 Task: In the  document illustration.txt. Insert footer and write 'www.nexusTech.com'. Find the word using Dictionary 'gratitude' Use the tool word Count and display word count while typing
Action: Mouse moved to (118, 64)
Screenshot: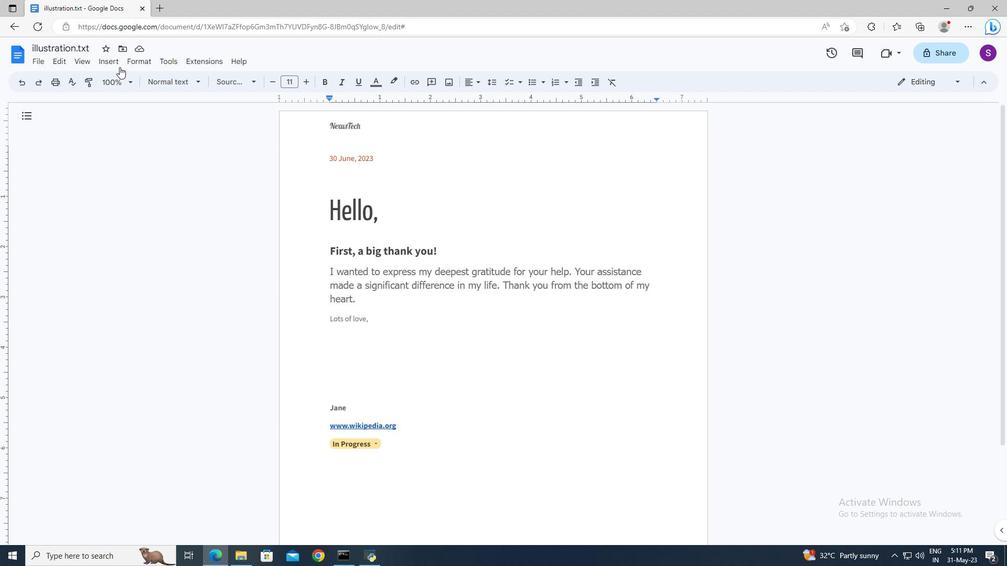 
Action: Mouse pressed left at (118, 64)
Screenshot: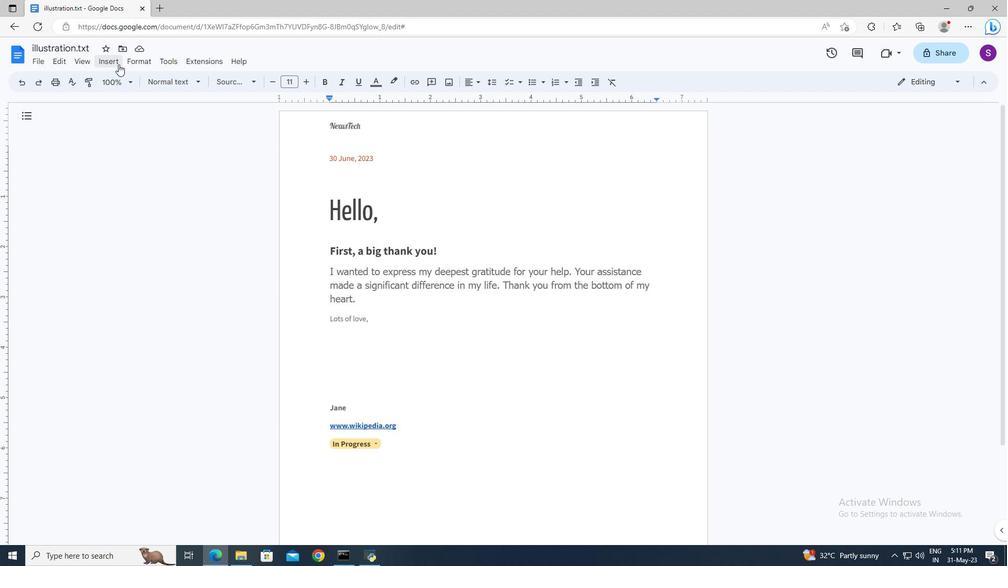 
Action: Mouse moved to (146, 324)
Screenshot: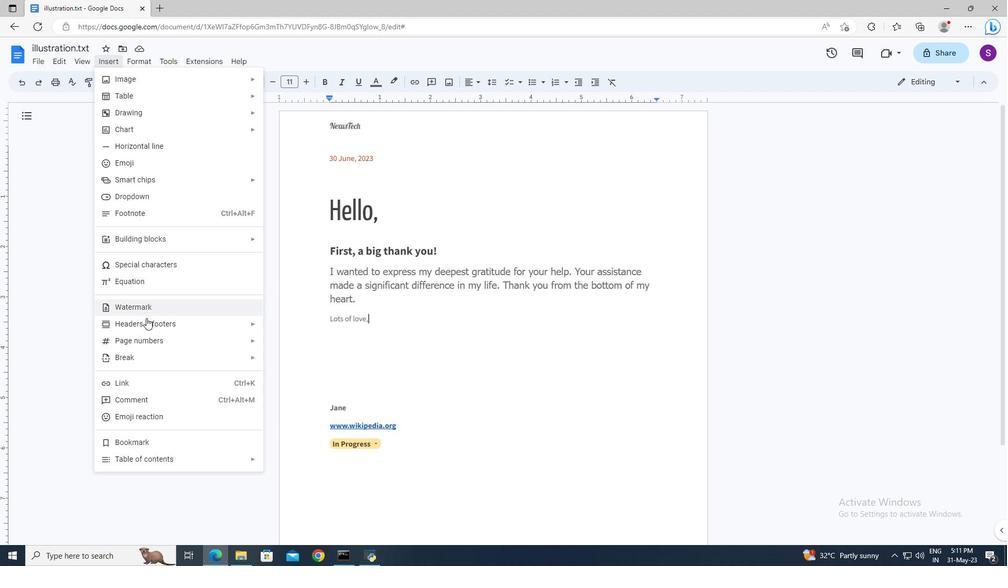 
Action: Mouse pressed left at (146, 324)
Screenshot: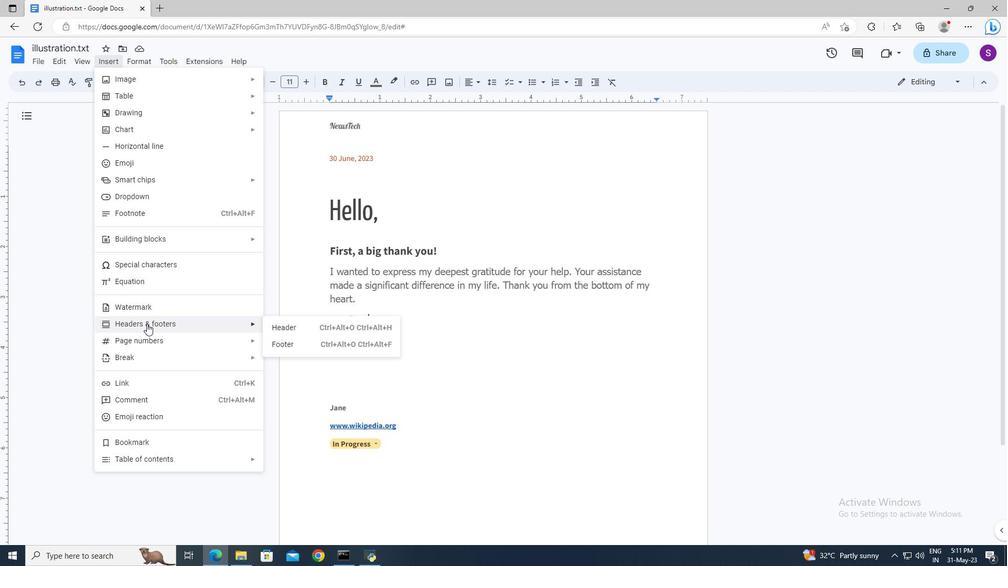 
Action: Mouse moved to (290, 349)
Screenshot: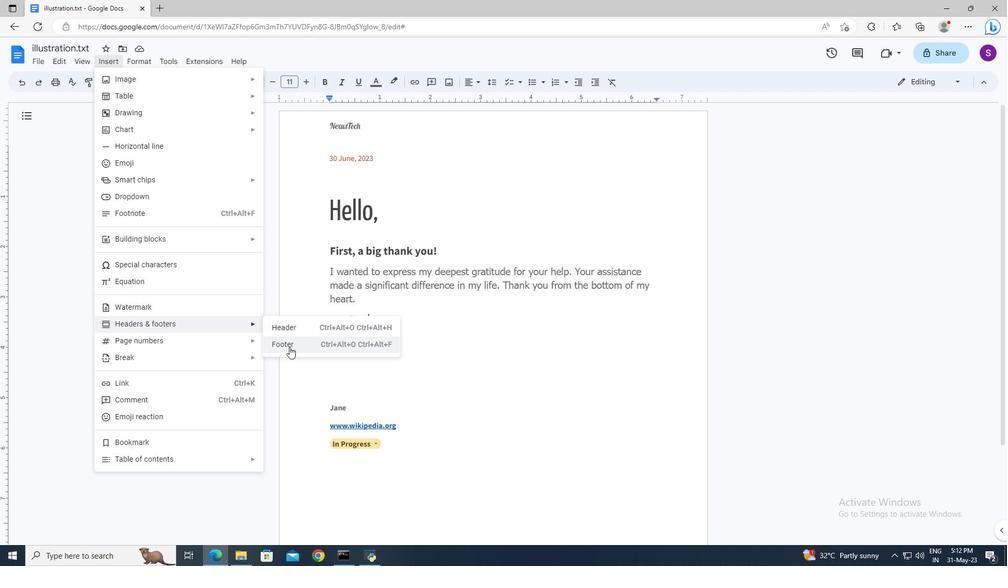 
Action: Mouse pressed left at (290, 349)
Screenshot: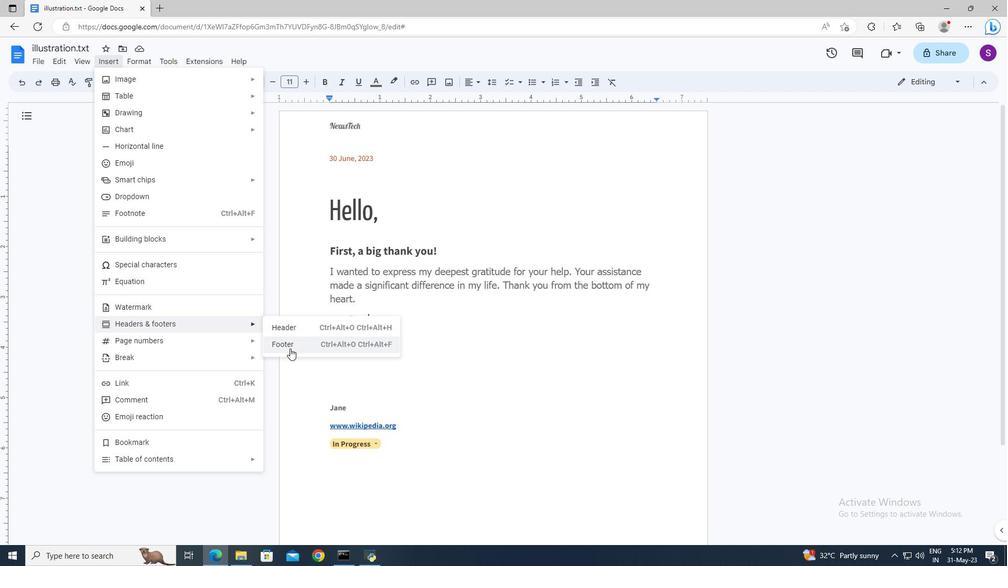
Action: Key pressed www.nexus<Key.shift_r>Tech.com
Screenshot: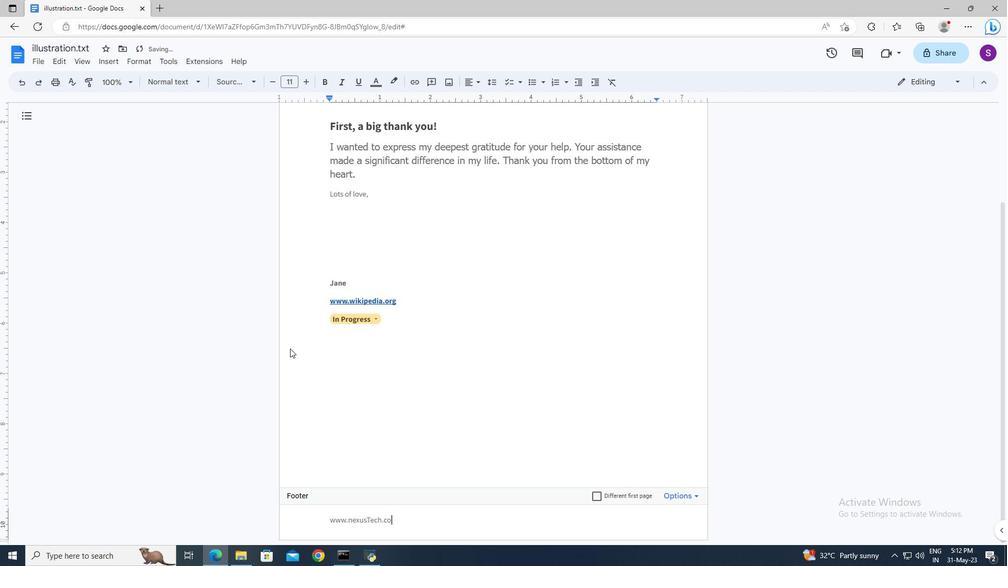 
Action: Mouse moved to (426, 207)
Screenshot: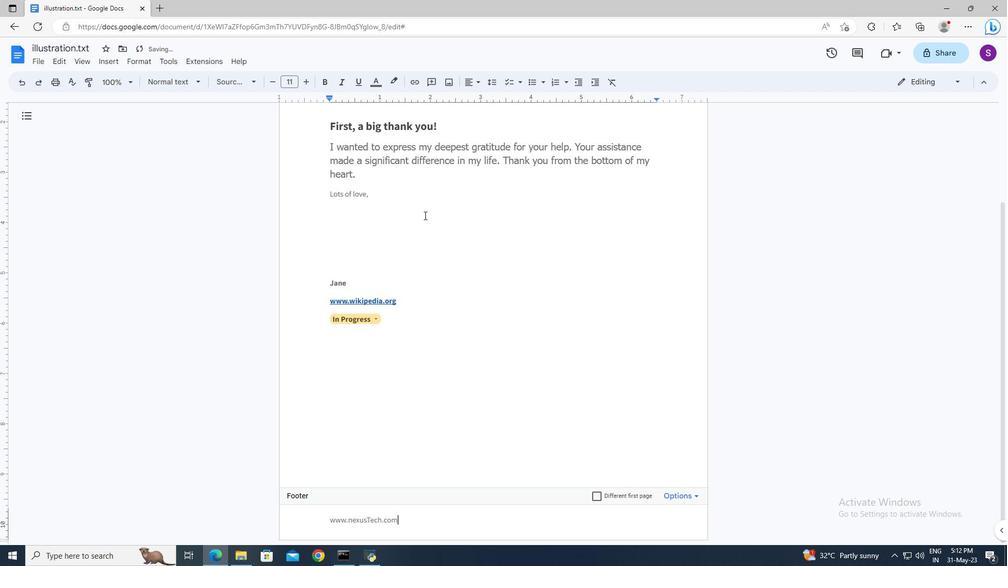 
Action: Mouse pressed left at (426, 207)
Screenshot: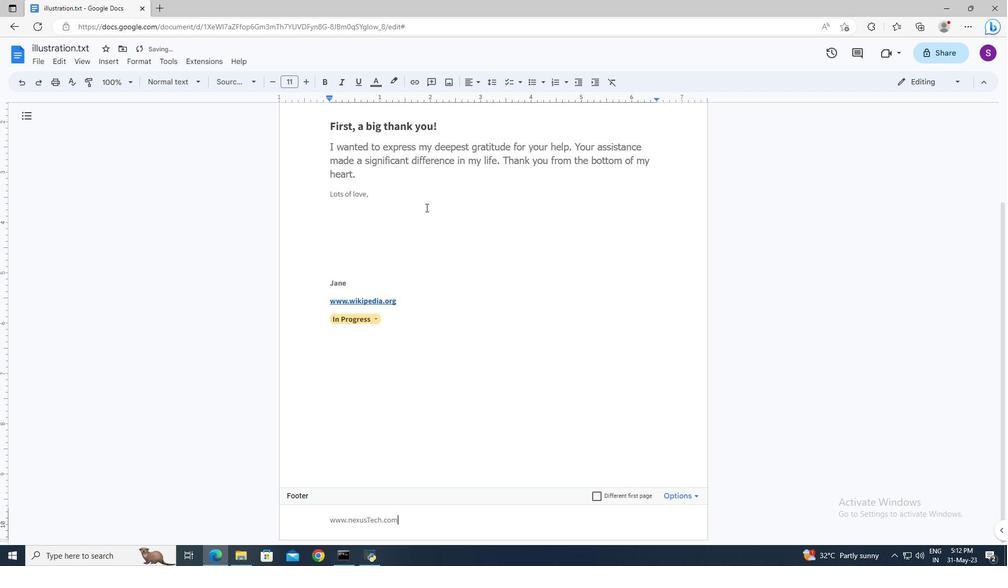 
Action: Mouse scrolled (426, 208) with delta (0, 0)
Screenshot: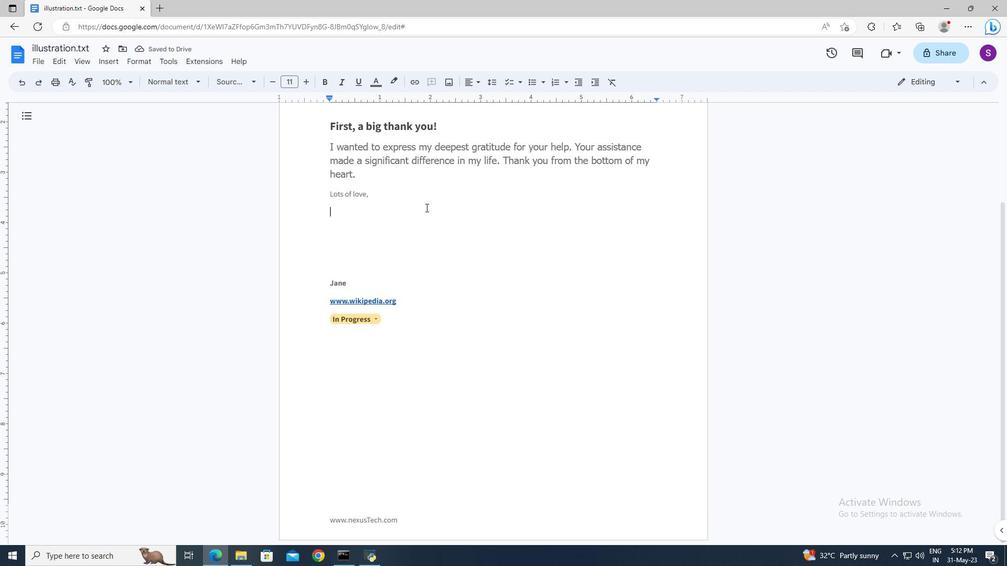 
Action: Mouse scrolled (426, 208) with delta (0, 0)
Screenshot: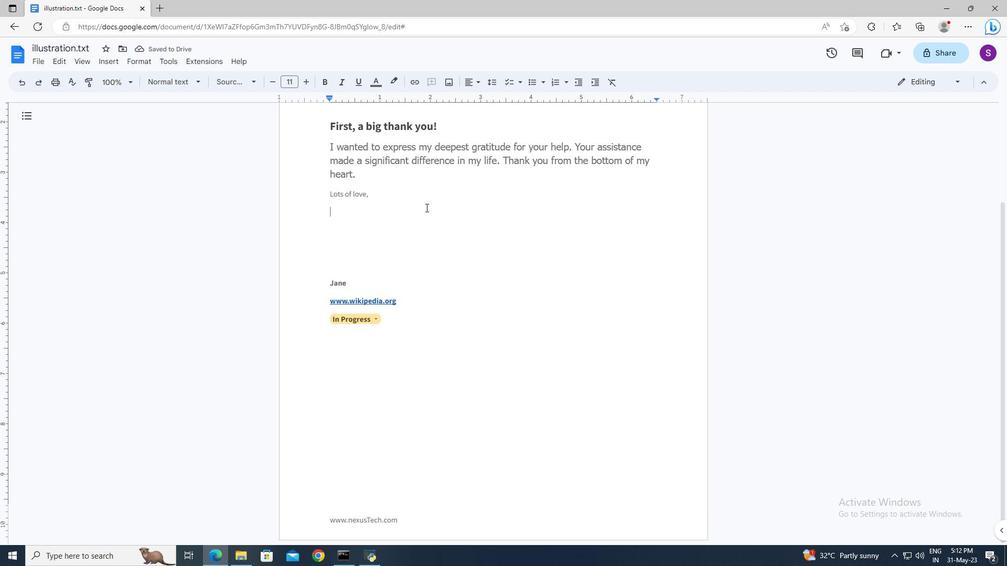 
Action: Mouse scrolled (426, 208) with delta (0, 0)
Screenshot: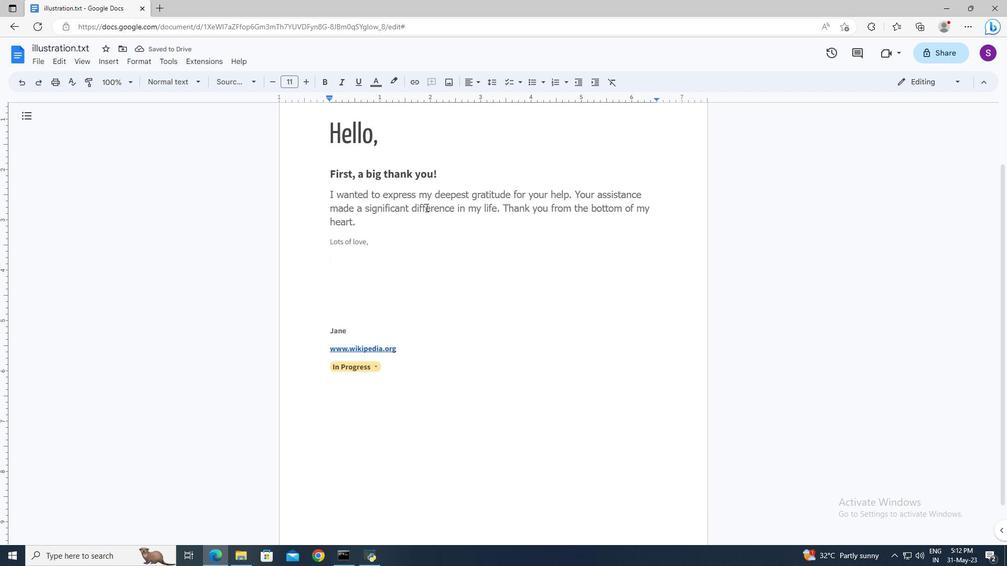 
Action: Mouse moved to (174, 59)
Screenshot: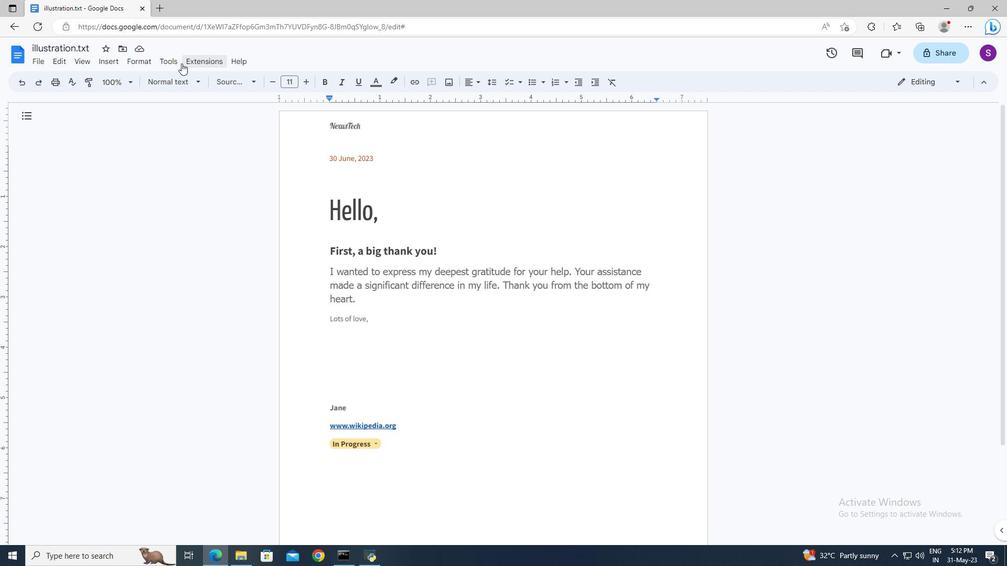 
Action: Mouse pressed left at (174, 59)
Screenshot: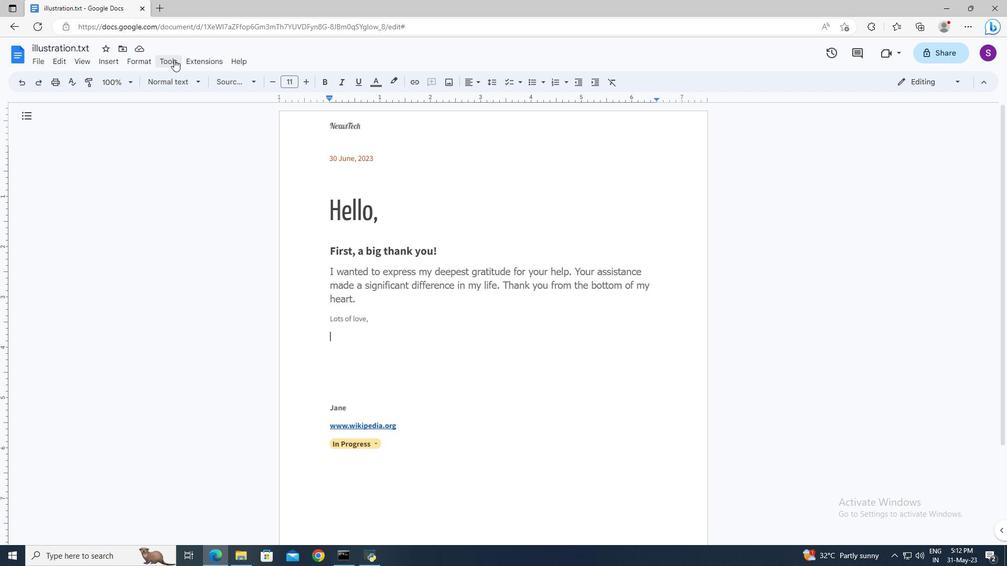 
Action: Mouse moved to (197, 212)
Screenshot: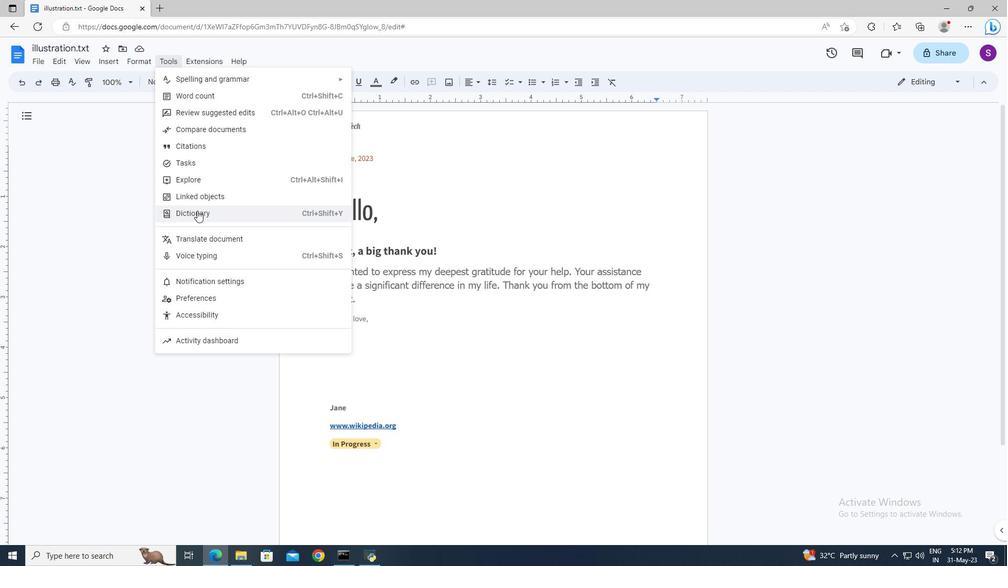 
Action: Mouse pressed left at (197, 212)
Screenshot: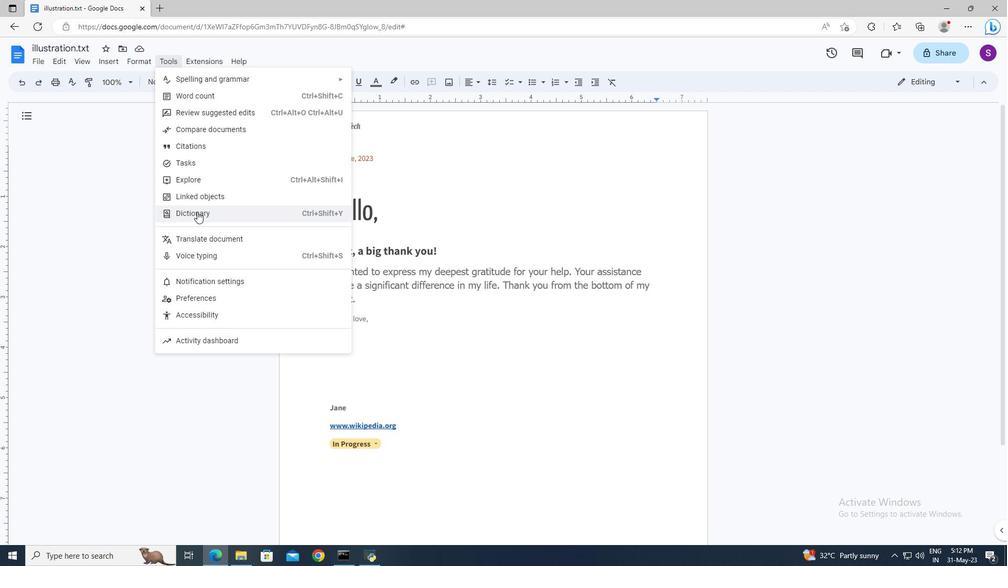 
Action: Mouse moved to (869, 114)
Screenshot: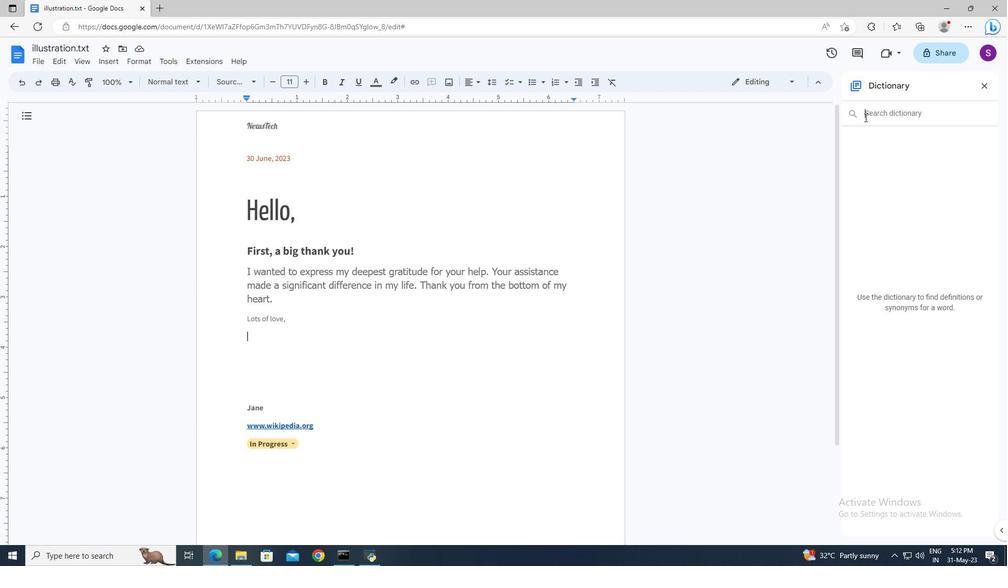 
Action: Mouse pressed left at (869, 114)
Screenshot: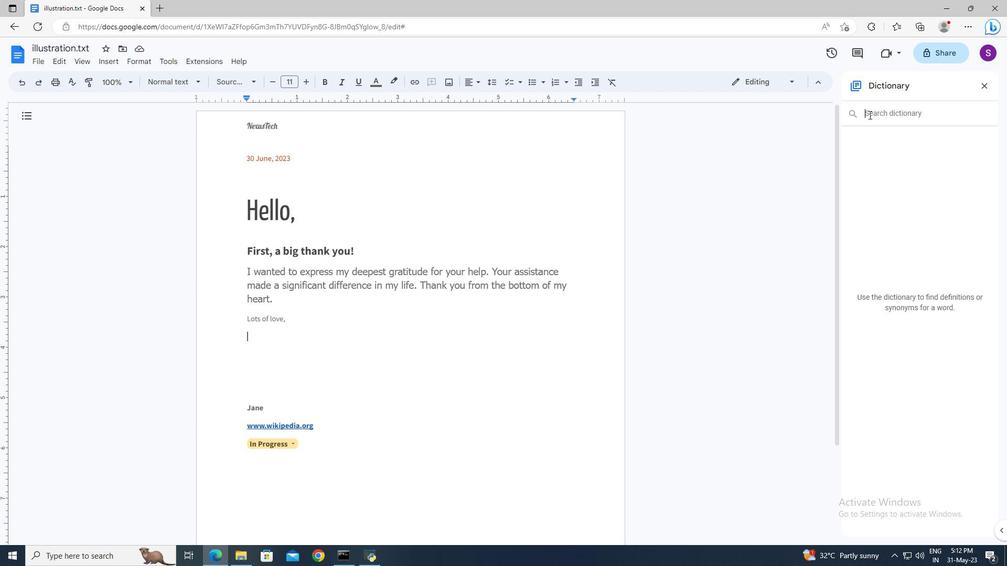 
Action: Key pressed gratitude<Key.enter>
Screenshot: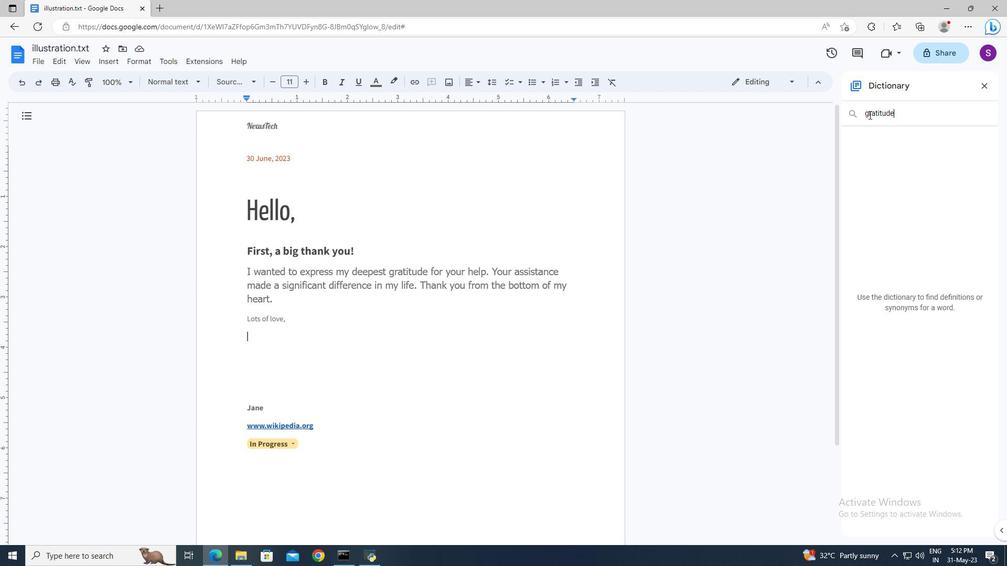 
Action: Mouse moved to (162, 64)
Screenshot: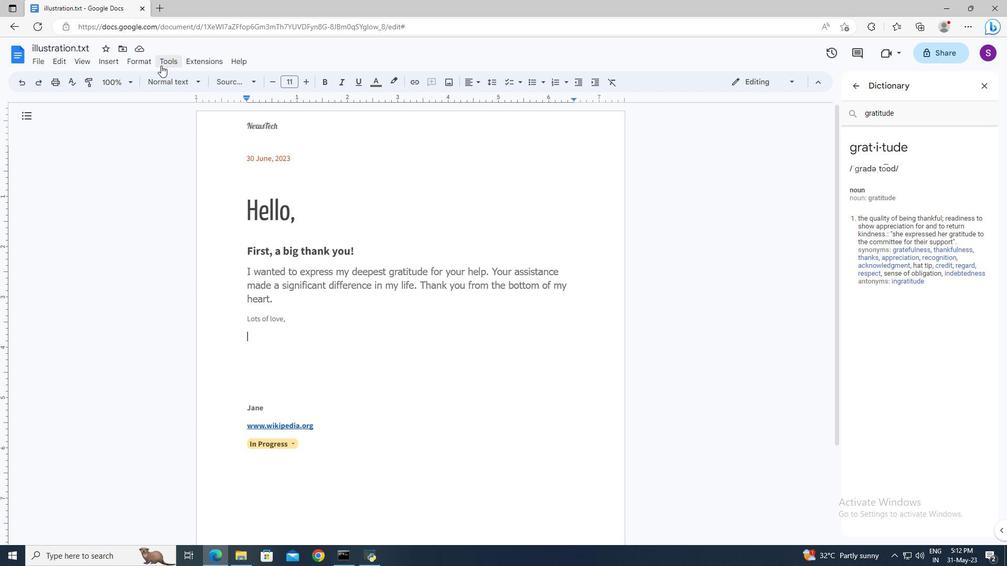 
Action: Mouse pressed left at (162, 64)
Screenshot: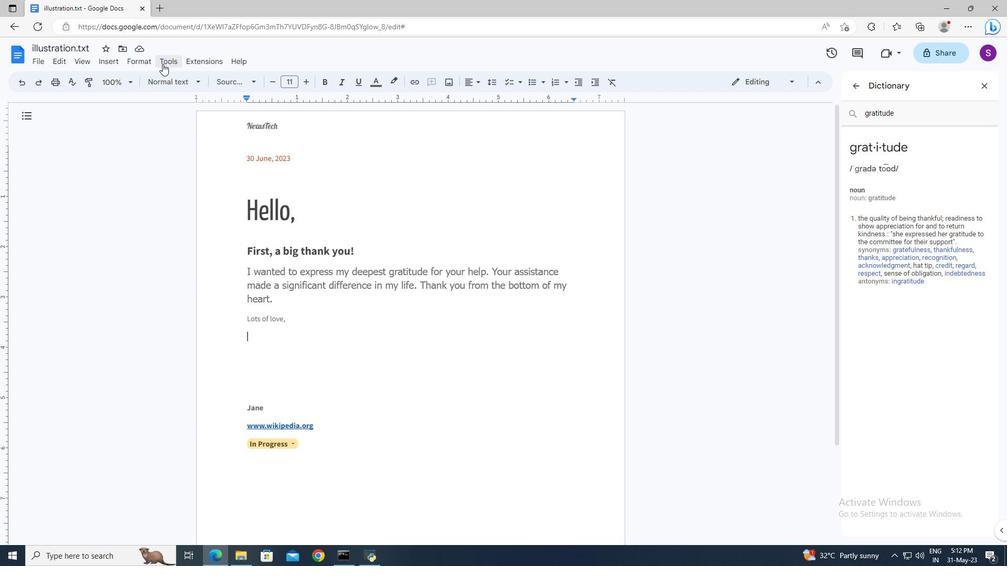 
Action: Mouse moved to (300, 95)
Screenshot: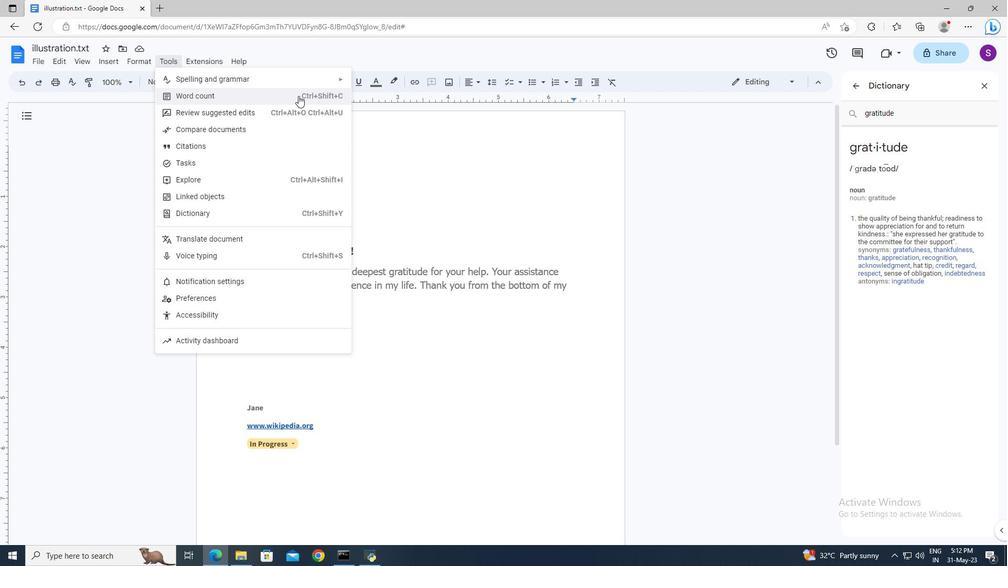 
Action: Mouse pressed left at (300, 95)
Screenshot: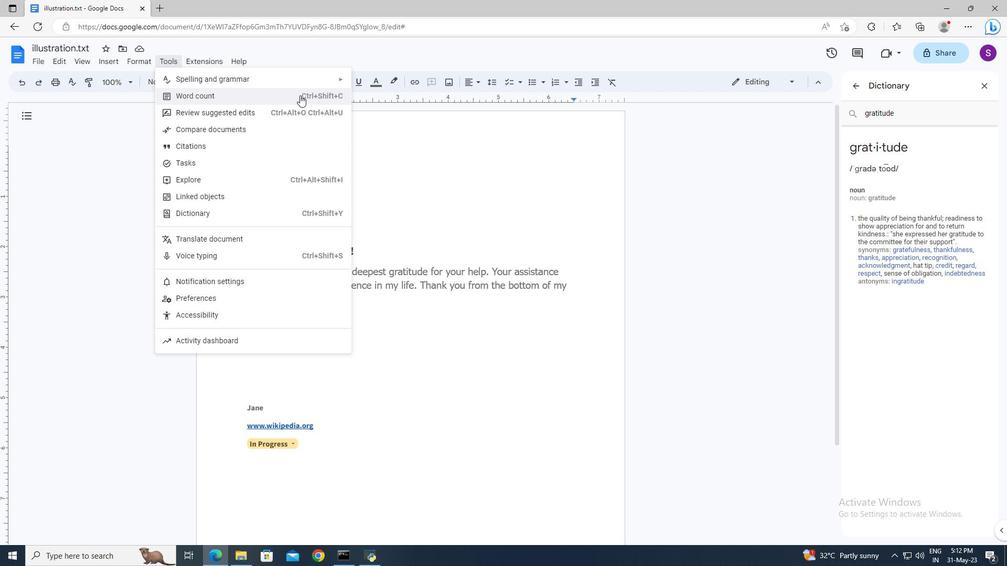 
Action: Mouse moved to (443, 343)
Screenshot: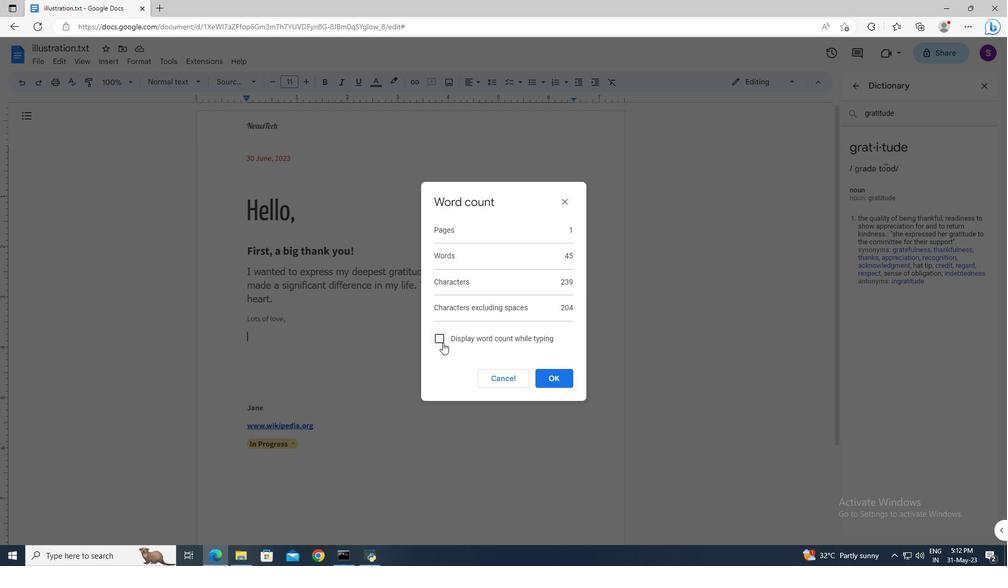 
Action: Mouse pressed left at (443, 343)
Screenshot: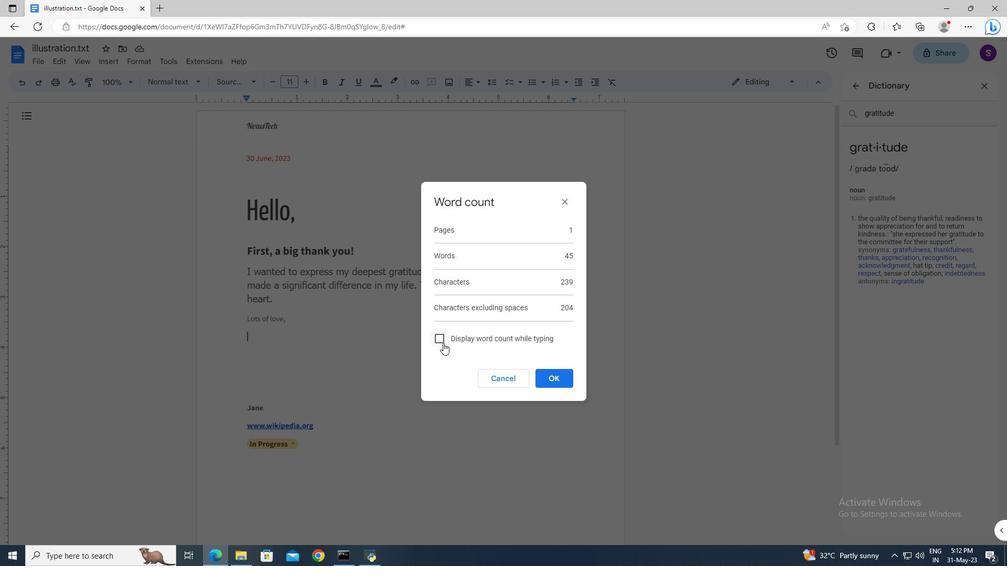 
Action: Mouse moved to (548, 375)
Screenshot: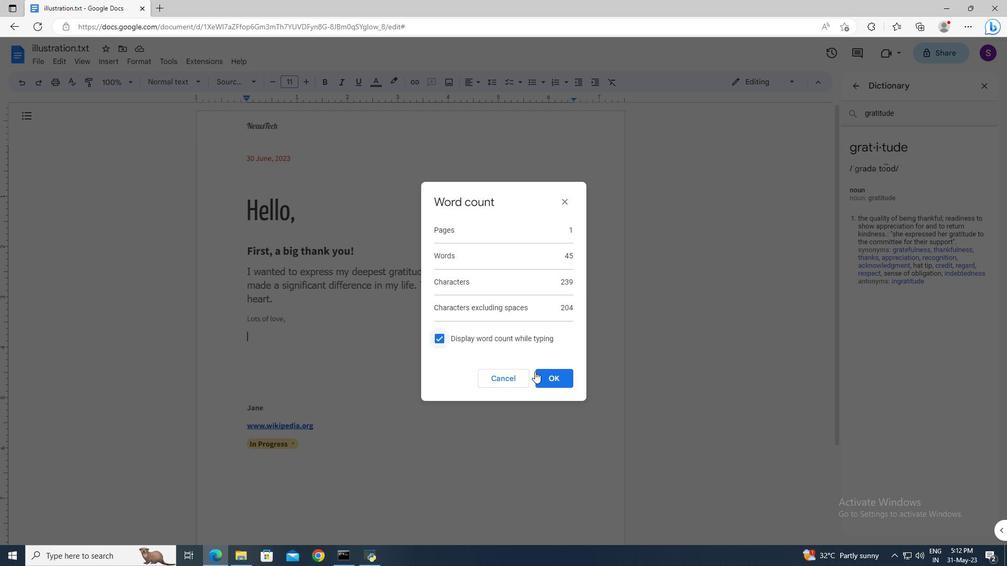 
Action: Mouse pressed left at (548, 375)
Screenshot: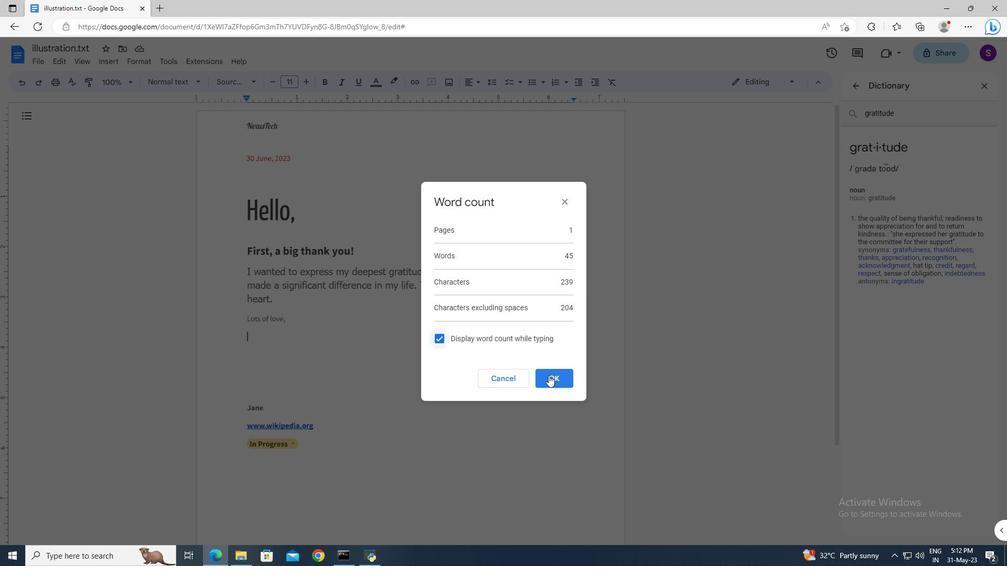 
